 Task: Create a due date automation trigger when advanced on, on the tuesday after a card is due add fields without custom field "Resume" set to a date not in this week at 11:00 AM.
Action: Mouse moved to (1010, 78)
Screenshot: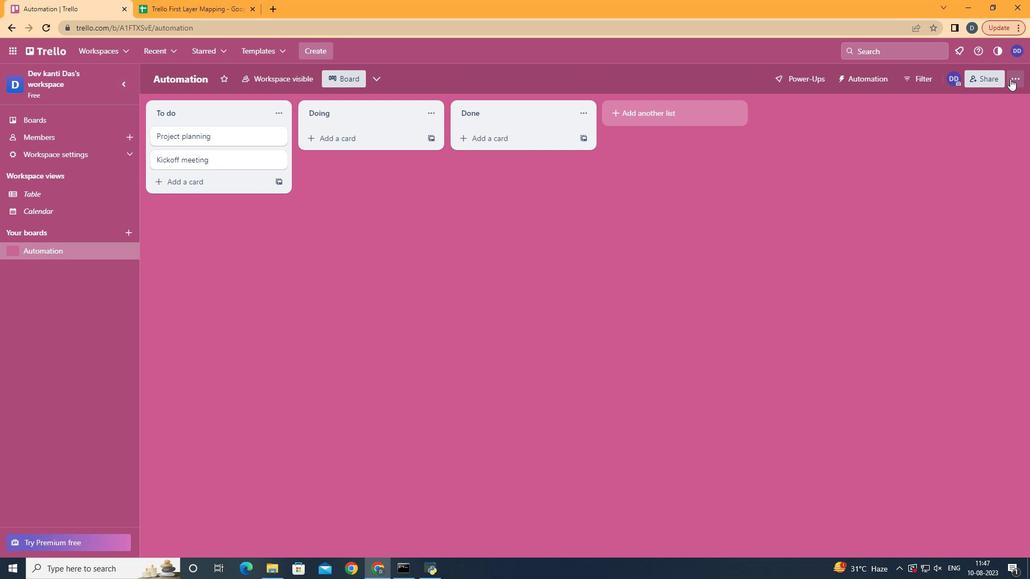 
Action: Mouse pressed left at (1010, 78)
Screenshot: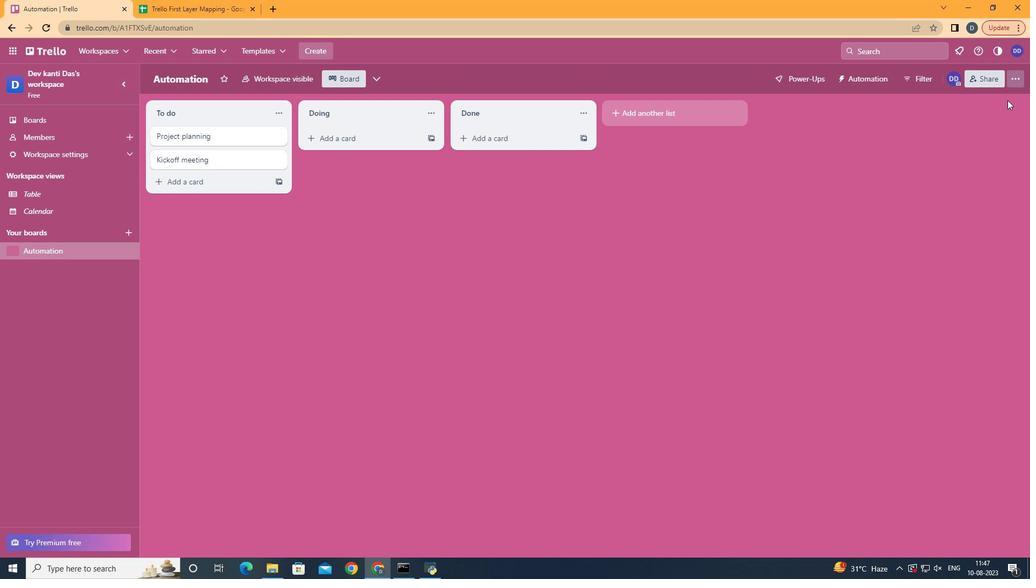 
Action: Mouse moved to (957, 211)
Screenshot: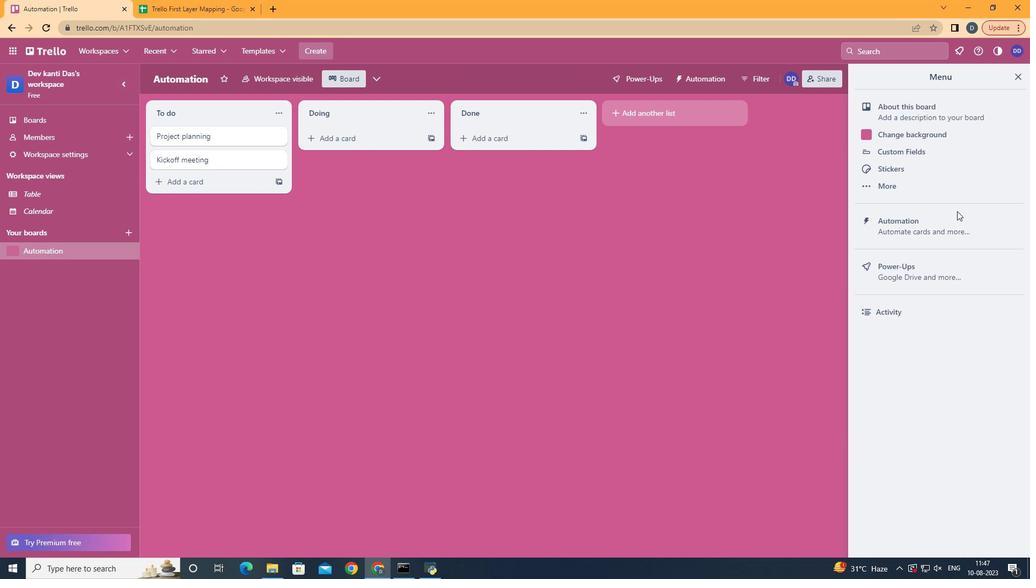 
Action: Mouse pressed left at (957, 211)
Screenshot: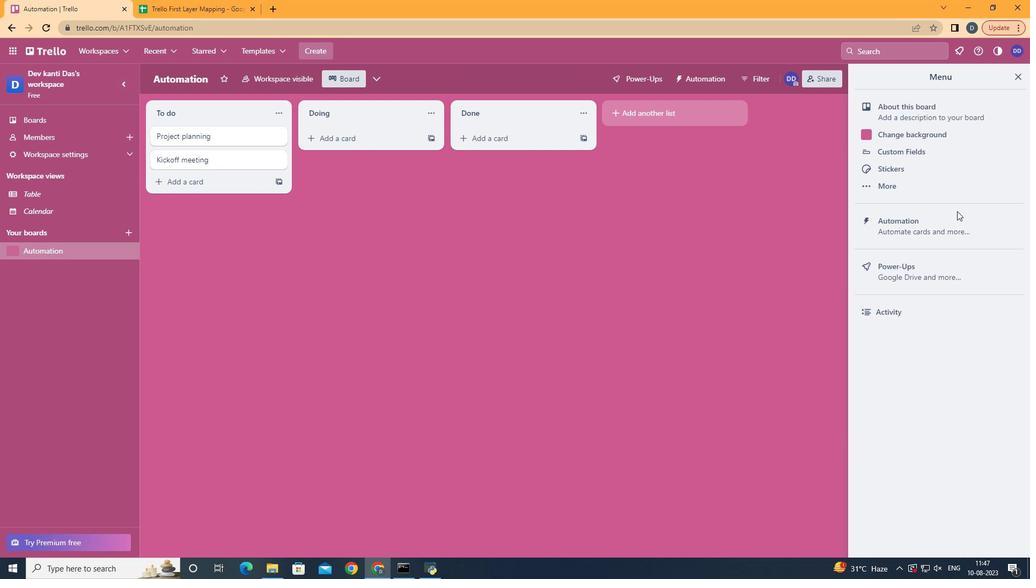
Action: Mouse moved to (947, 220)
Screenshot: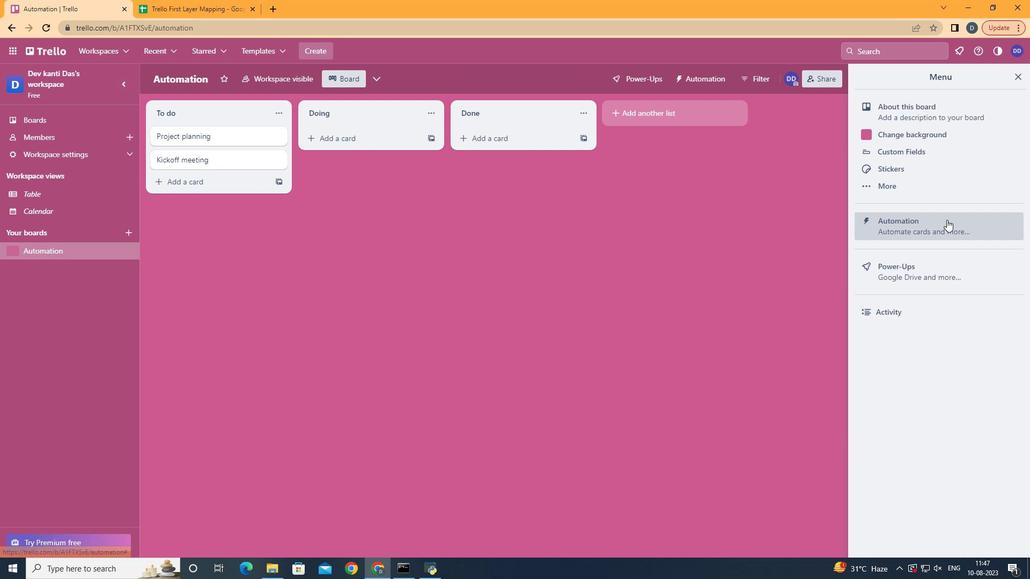 
Action: Mouse pressed left at (947, 220)
Screenshot: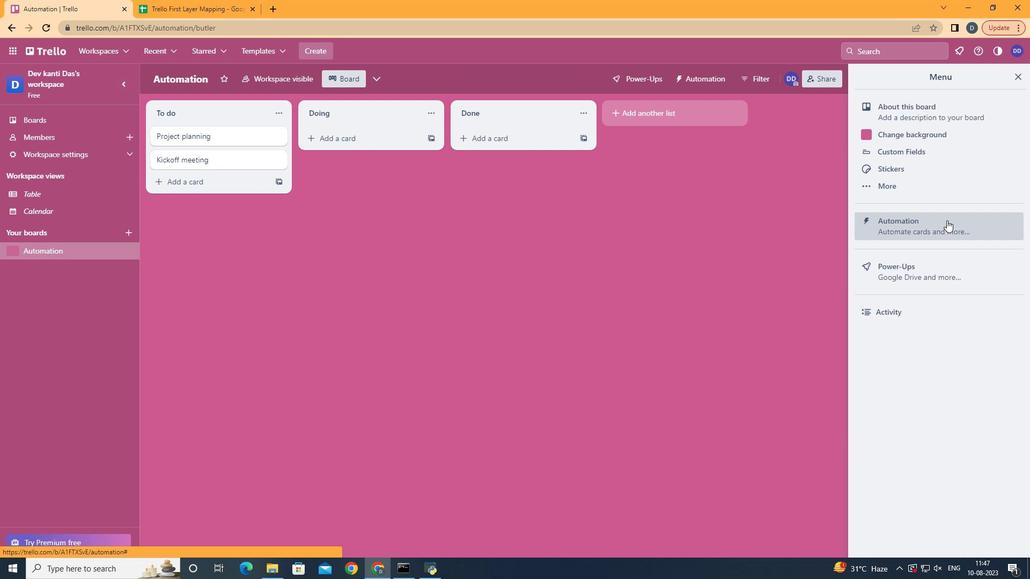 
Action: Mouse moved to (195, 223)
Screenshot: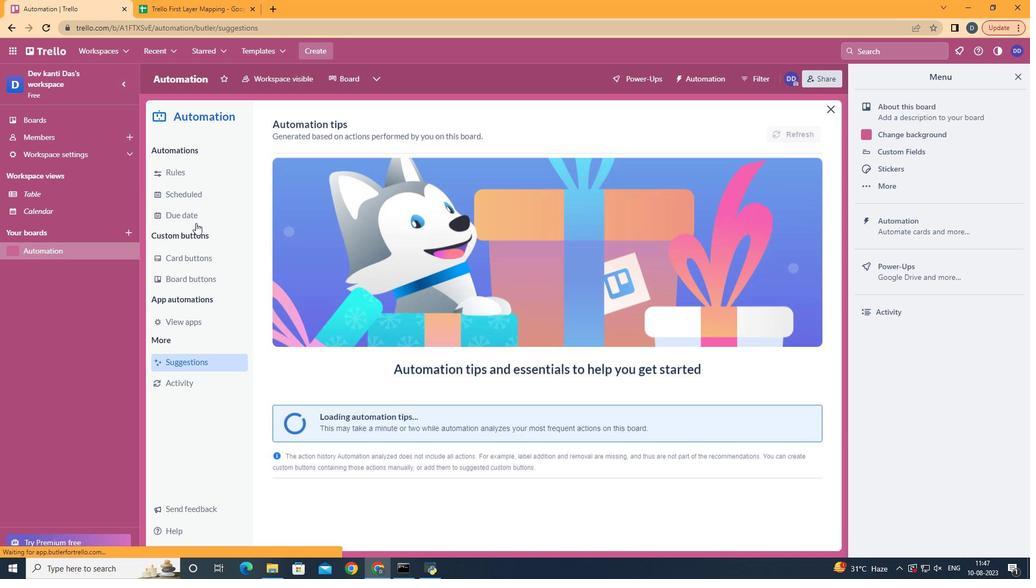 
Action: Mouse pressed left at (195, 223)
Screenshot: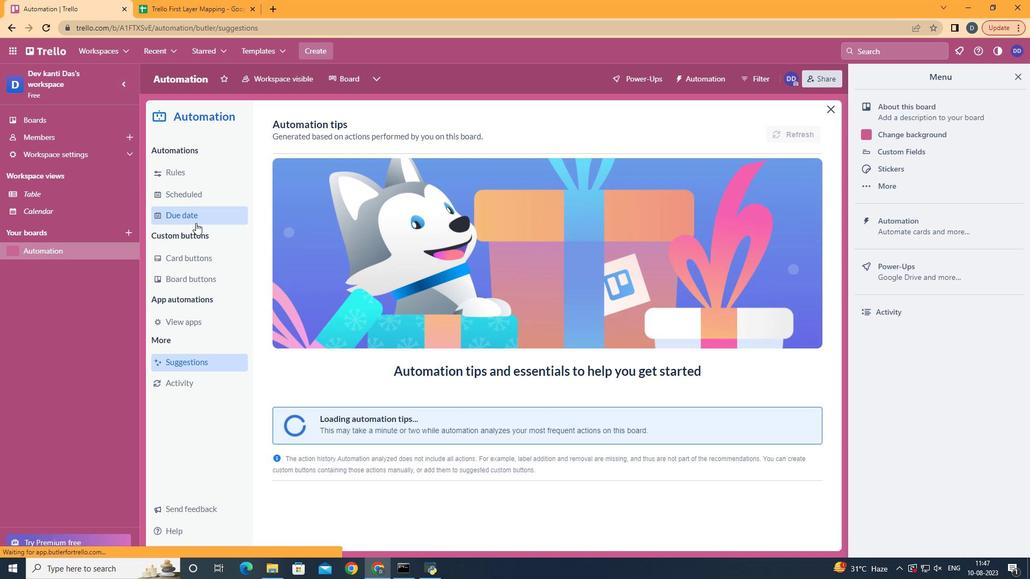 
Action: Mouse moved to (763, 130)
Screenshot: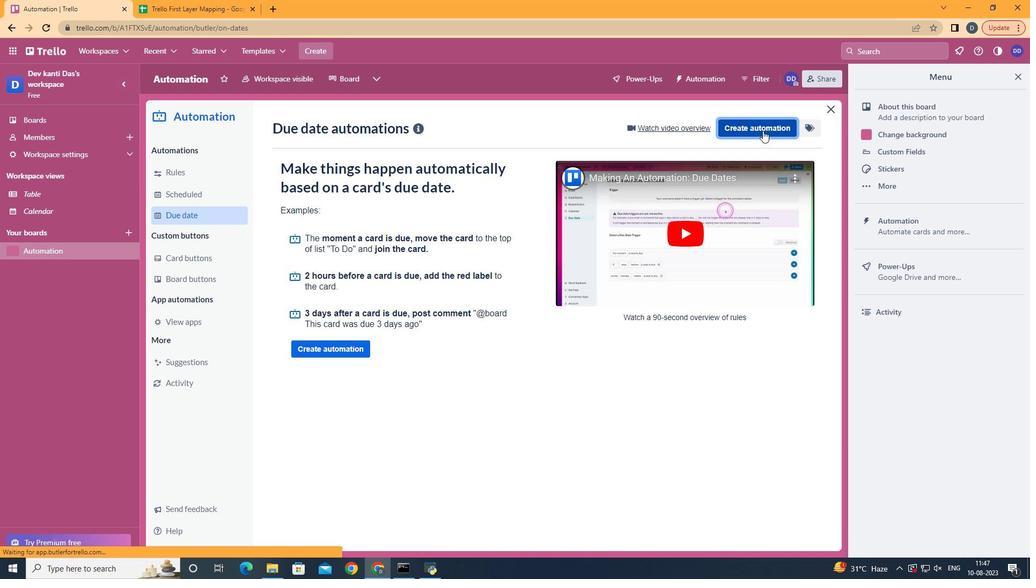 
Action: Mouse pressed left at (763, 130)
Screenshot: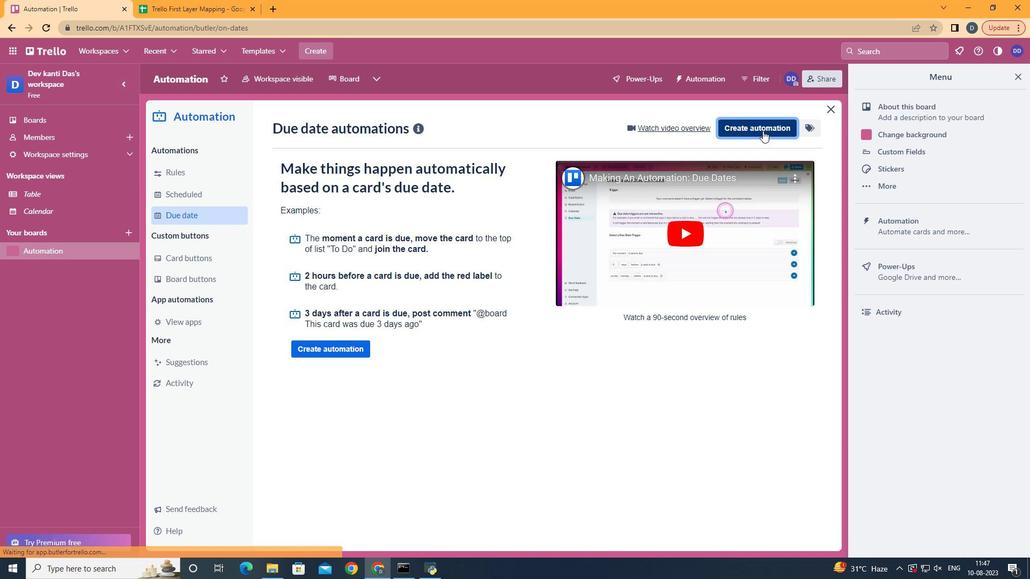 
Action: Mouse moved to (541, 229)
Screenshot: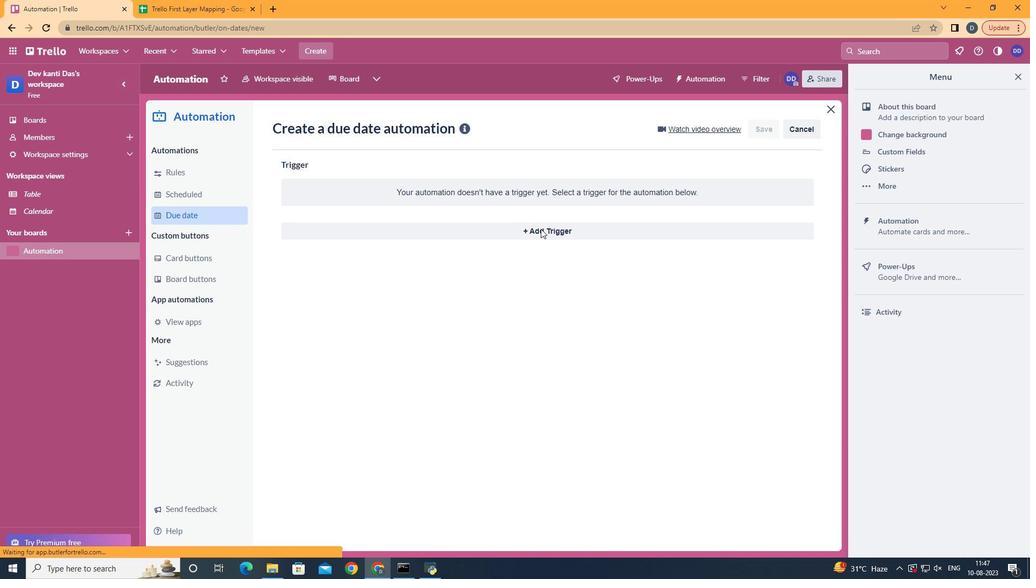 
Action: Mouse pressed left at (541, 229)
Screenshot: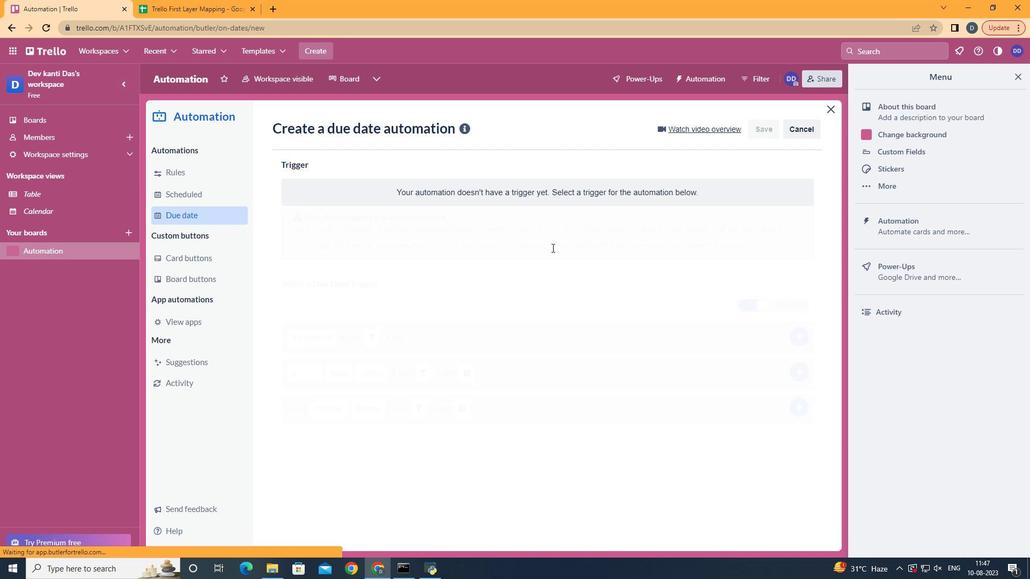 
Action: Mouse moved to (347, 296)
Screenshot: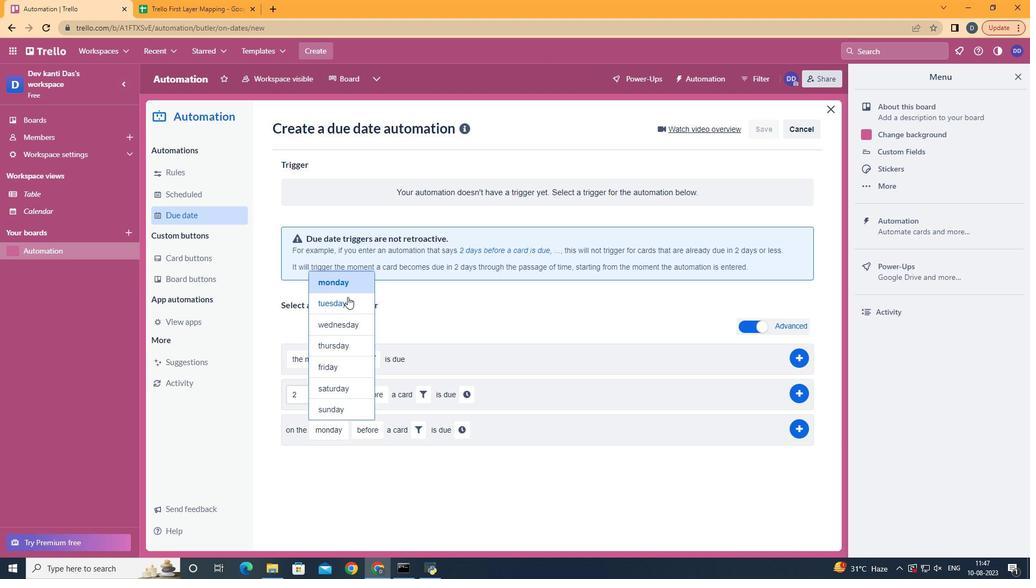 
Action: Mouse pressed left at (347, 296)
Screenshot: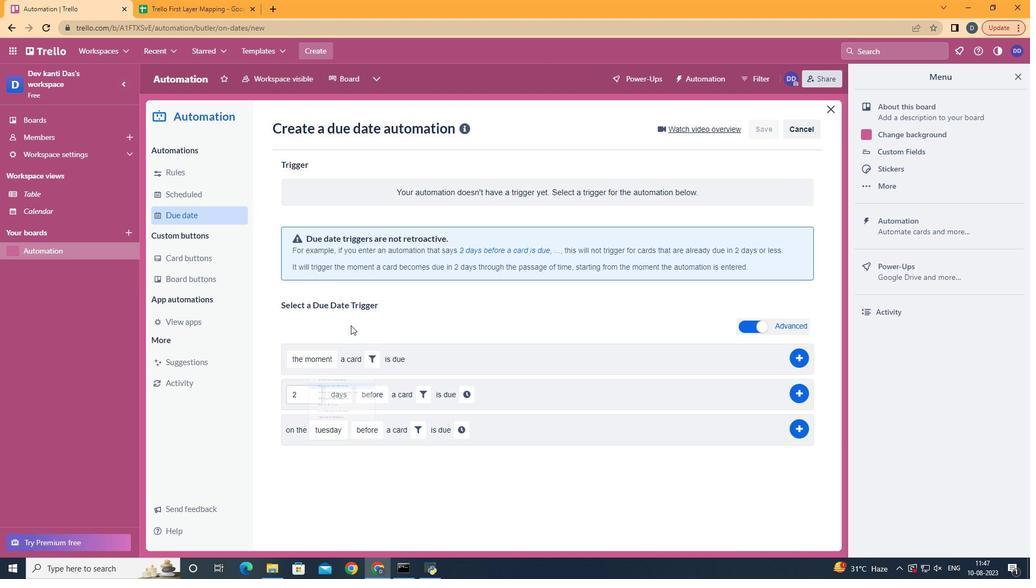 
Action: Mouse moved to (373, 470)
Screenshot: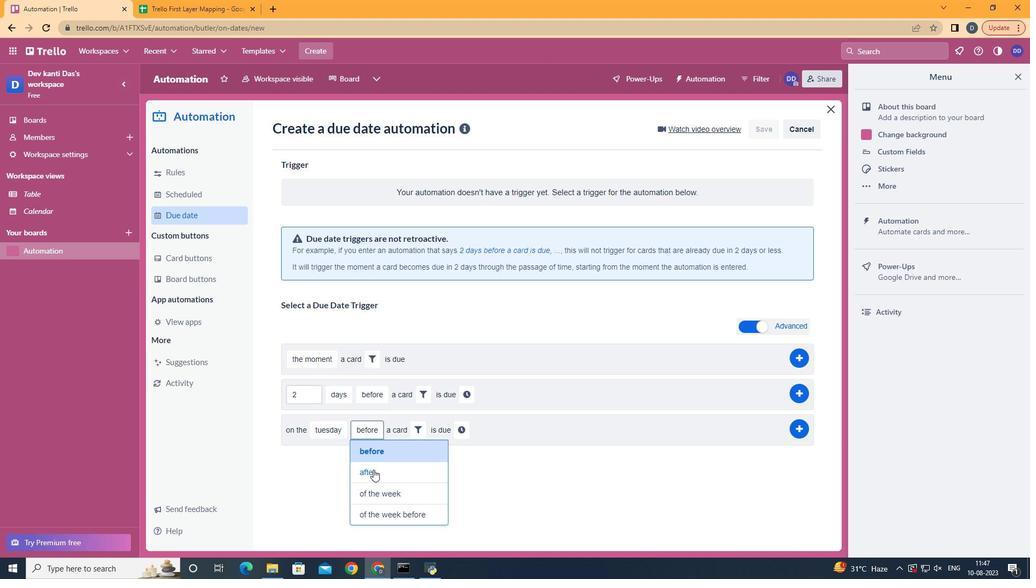 
Action: Mouse pressed left at (373, 470)
Screenshot: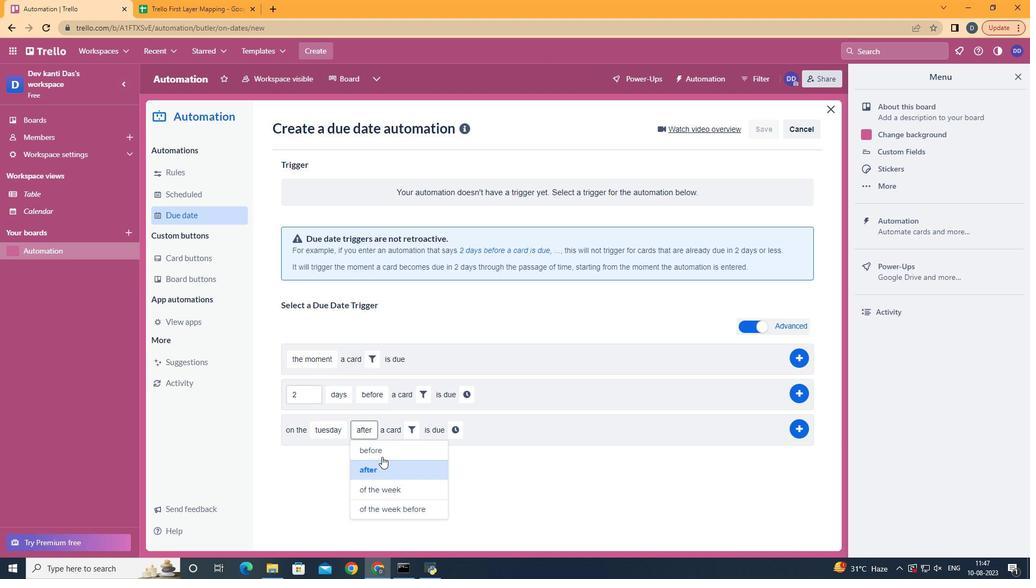 
Action: Mouse moved to (417, 426)
Screenshot: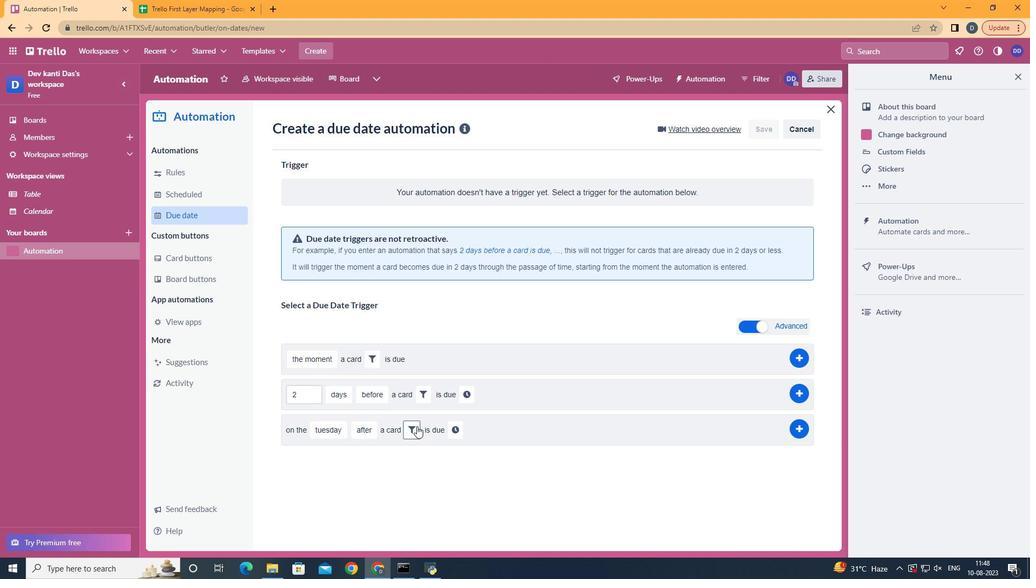 
Action: Mouse pressed left at (417, 426)
Screenshot: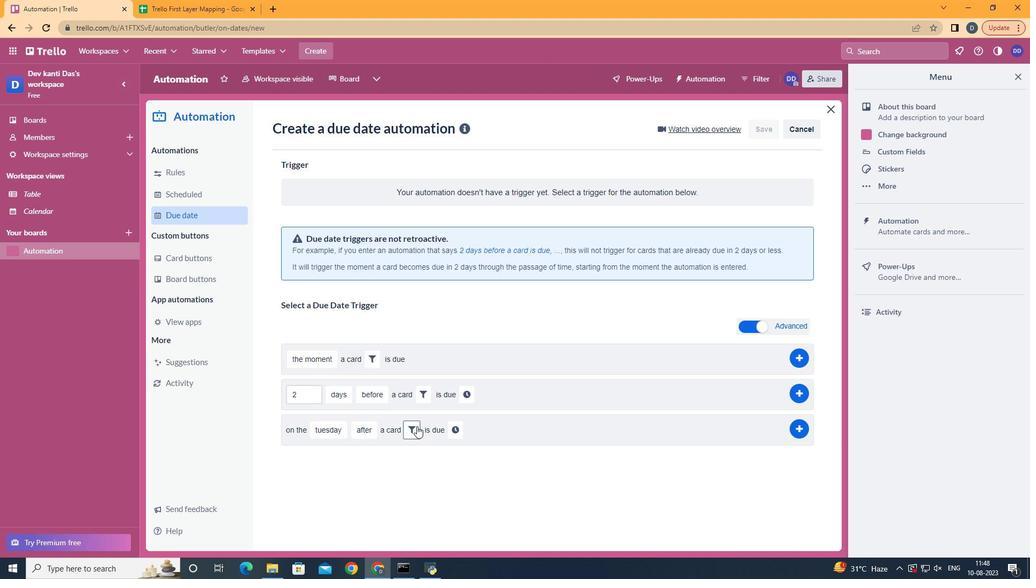
Action: Mouse moved to (568, 465)
Screenshot: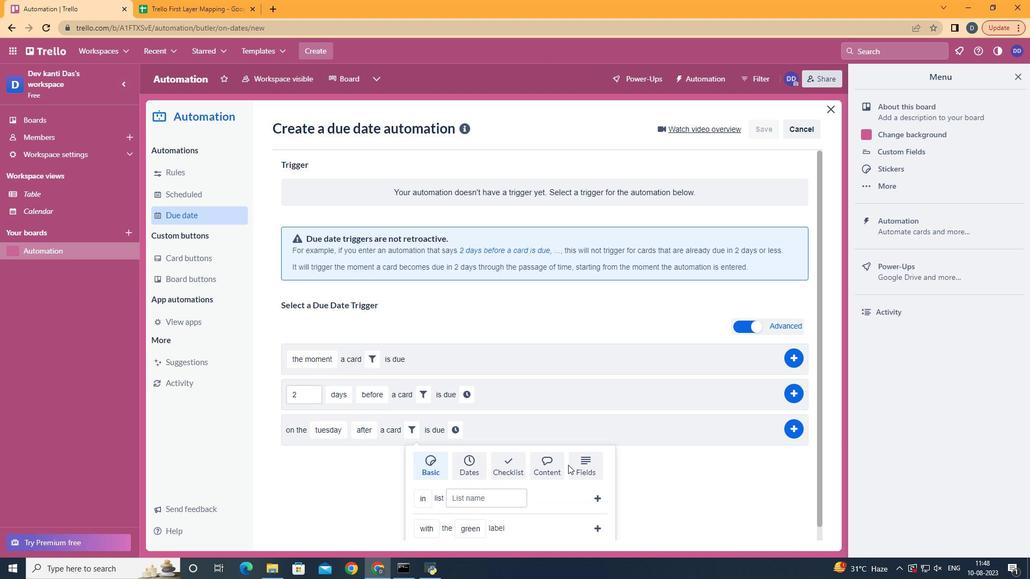 
Action: Mouse pressed left at (568, 465)
Screenshot: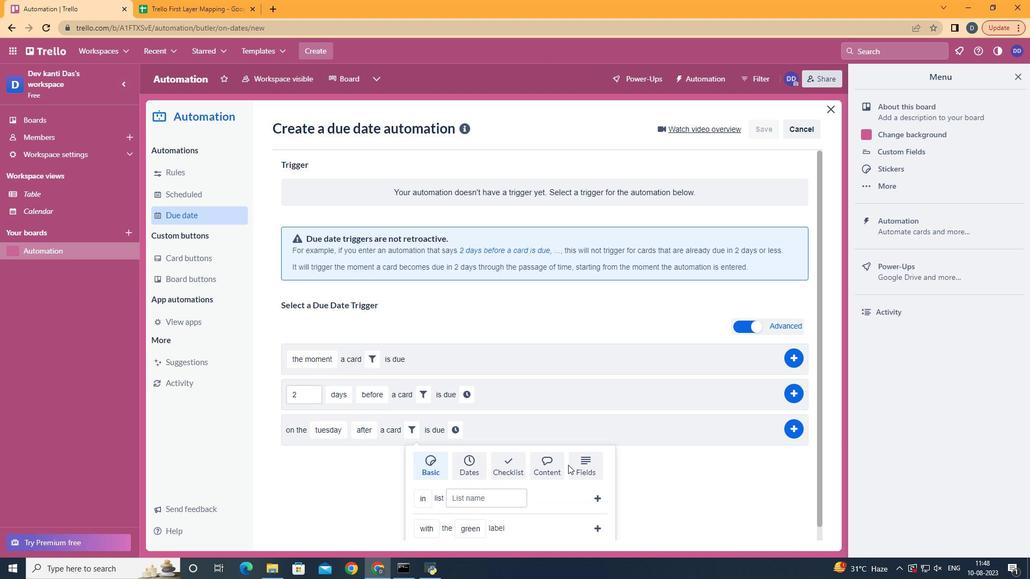 
Action: Mouse moved to (574, 467)
Screenshot: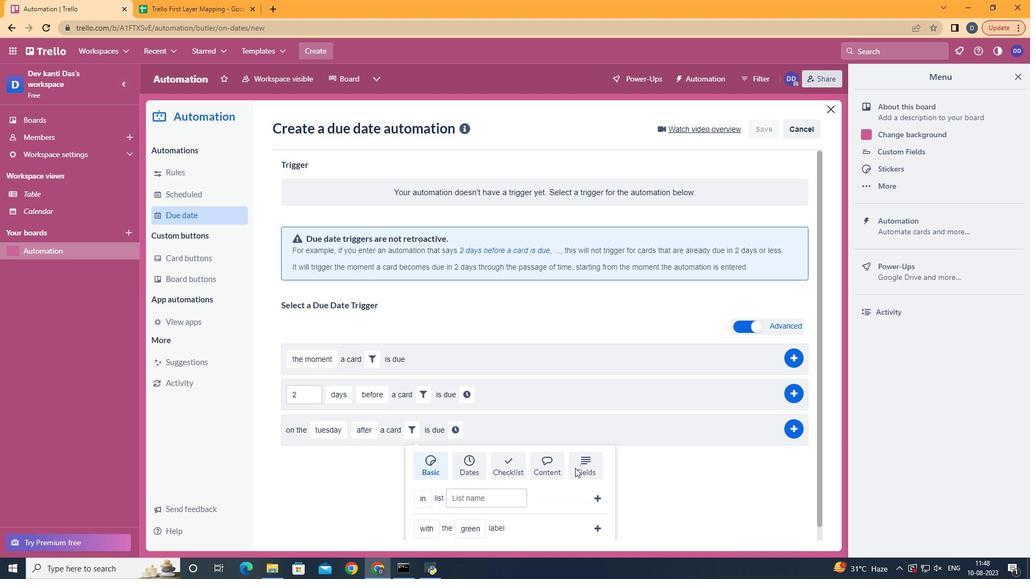 
Action: Mouse pressed left at (574, 467)
Screenshot: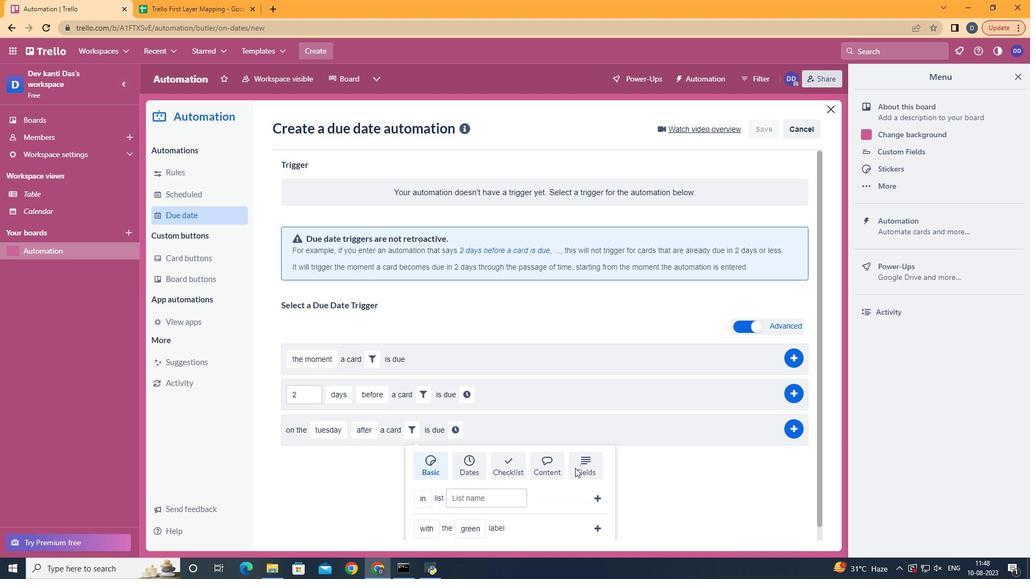 
Action: Mouse moved to (577, 468)
Screenshot: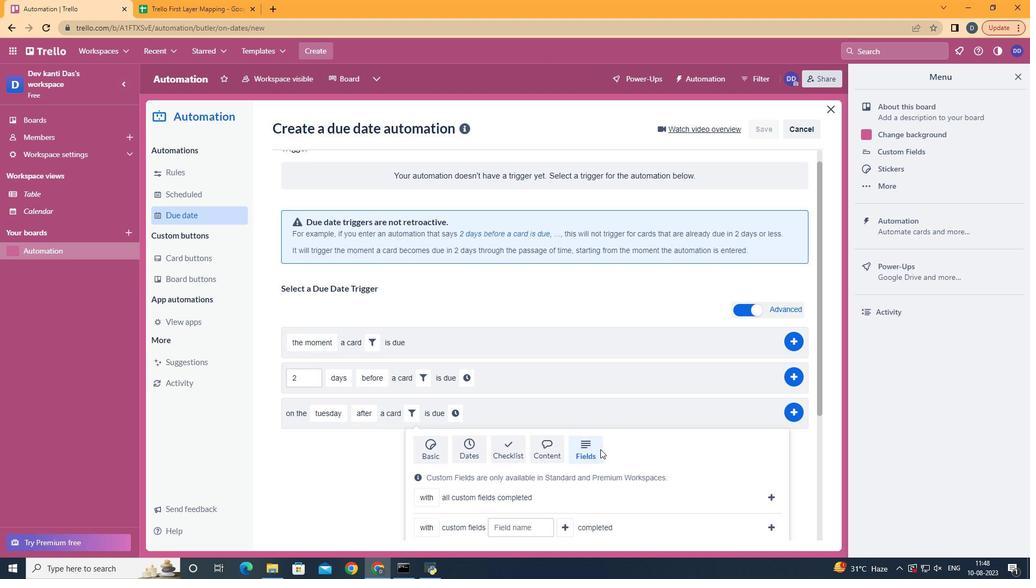 
Action: Mouse scrolled (577, 468) with delta (0, 0)
Screenshot: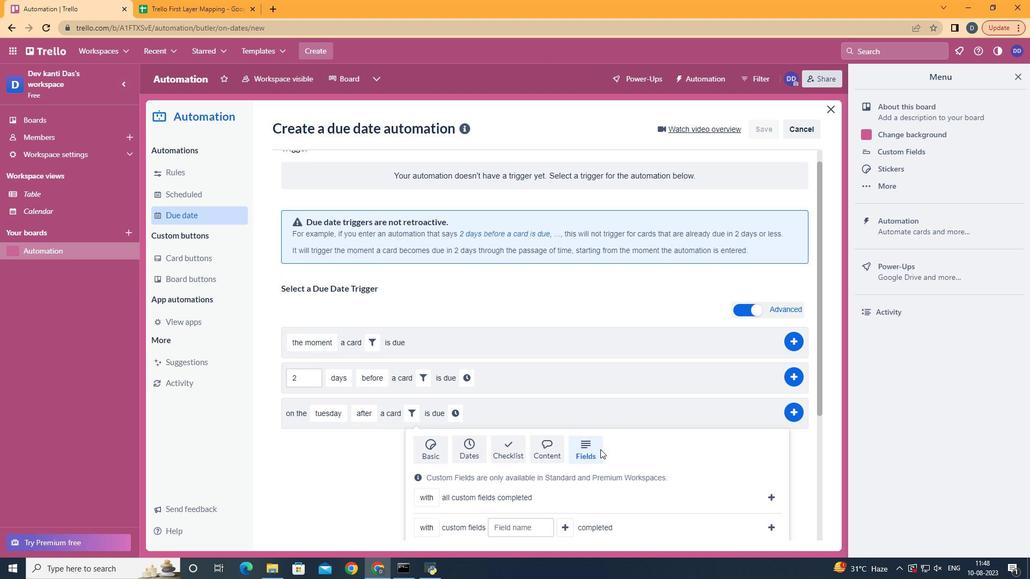 
Action: Mouse scrolled (577, 468) with delta (0, 0)
Screenshot: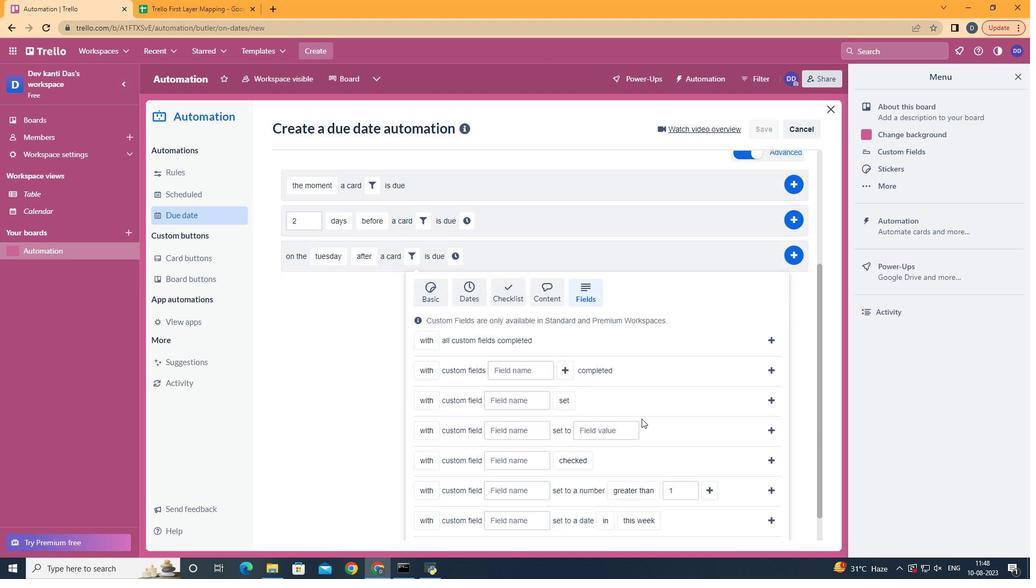 
Action: Mouse scrolled (577, 468) with delta (0, 0)
Screenshot: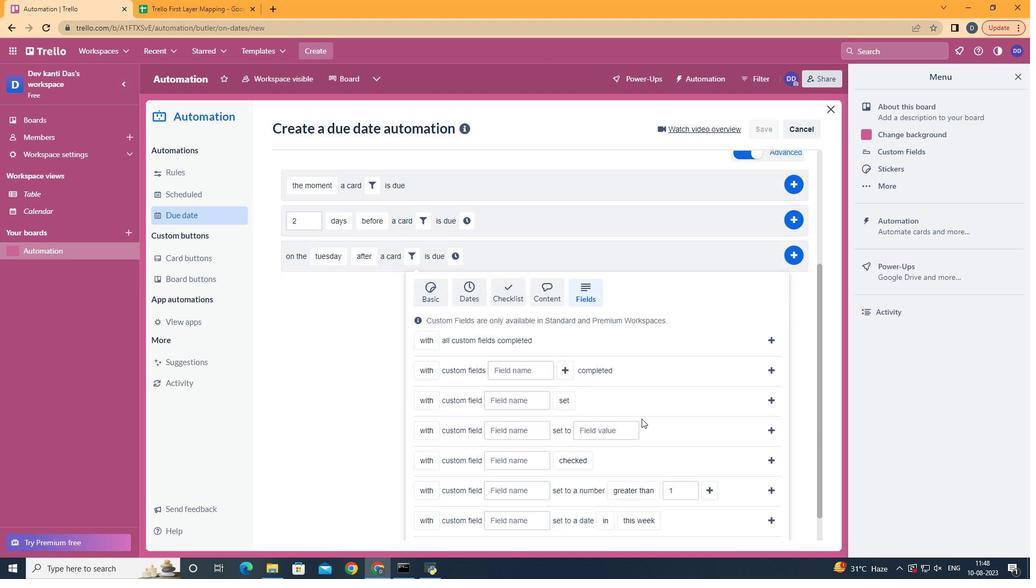 
Action: Mouse scrolled (577, 468) with delta (0, 0)
Screenshot: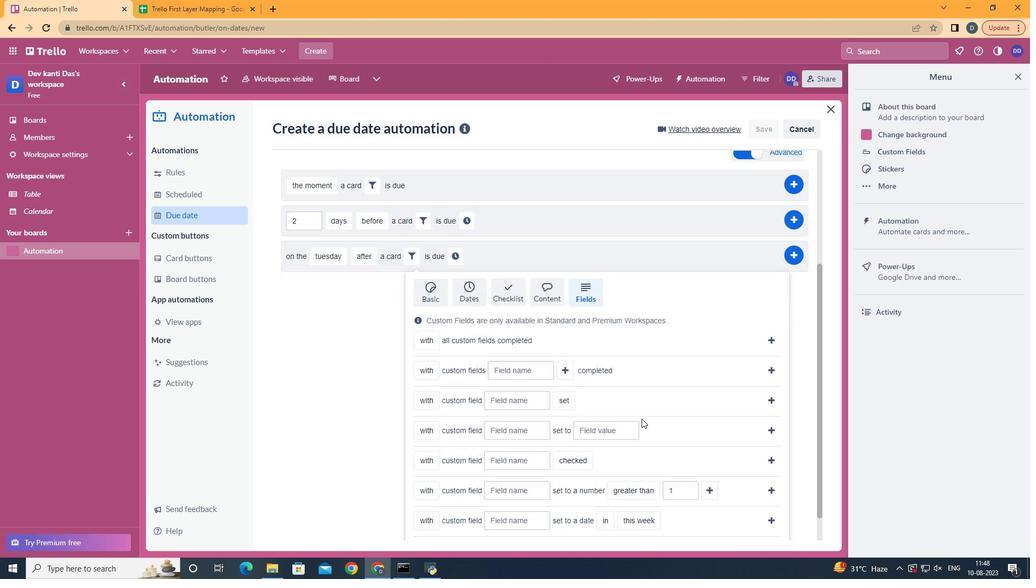 
Action: Mouse scrolled (577, 468) with delta (0, 0)
Screenshot: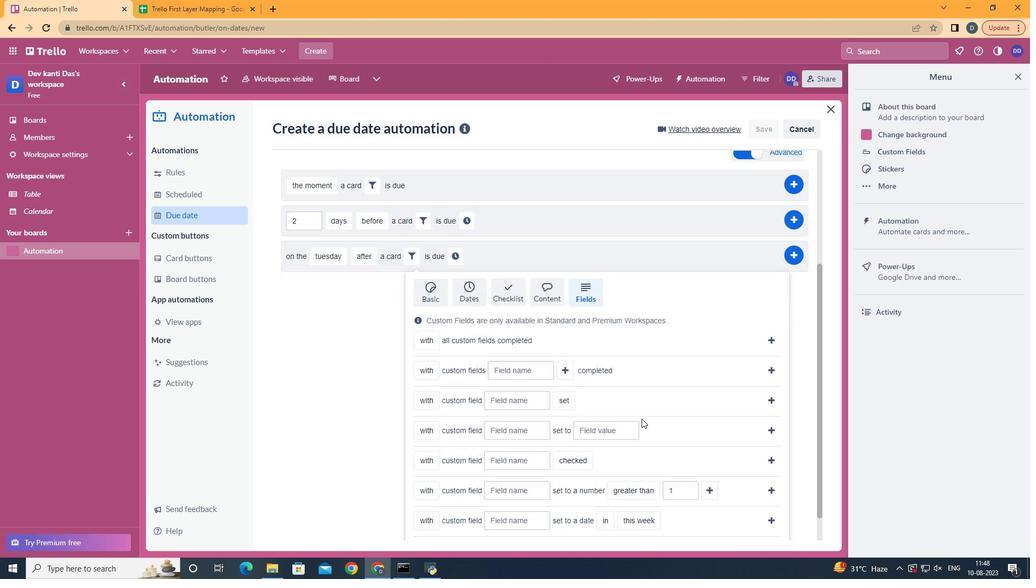 
Action: Mouse moved to (436, 528)
Screenshot: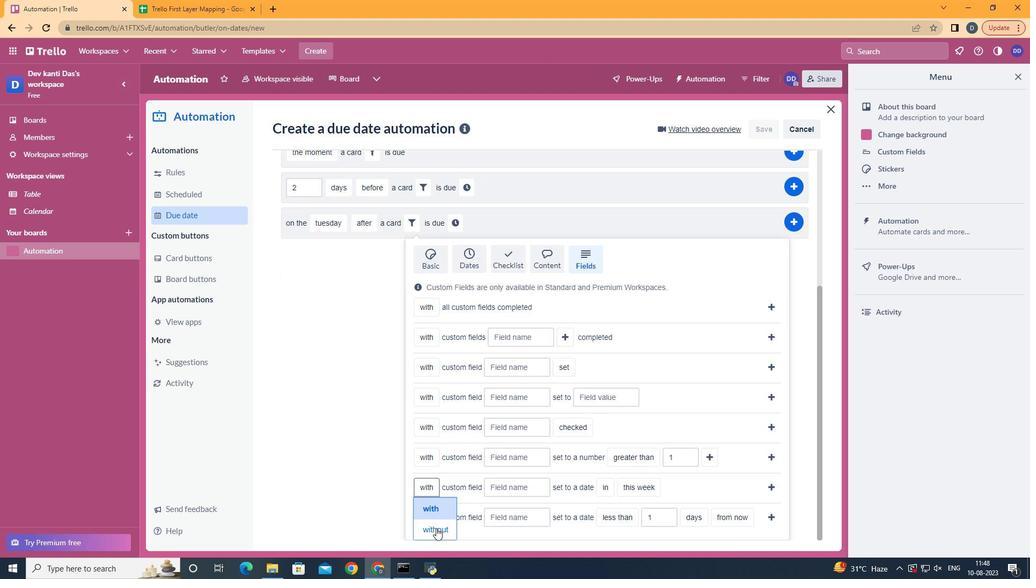 
Action: Mouse pressed left at (436, 528)
Screenshot: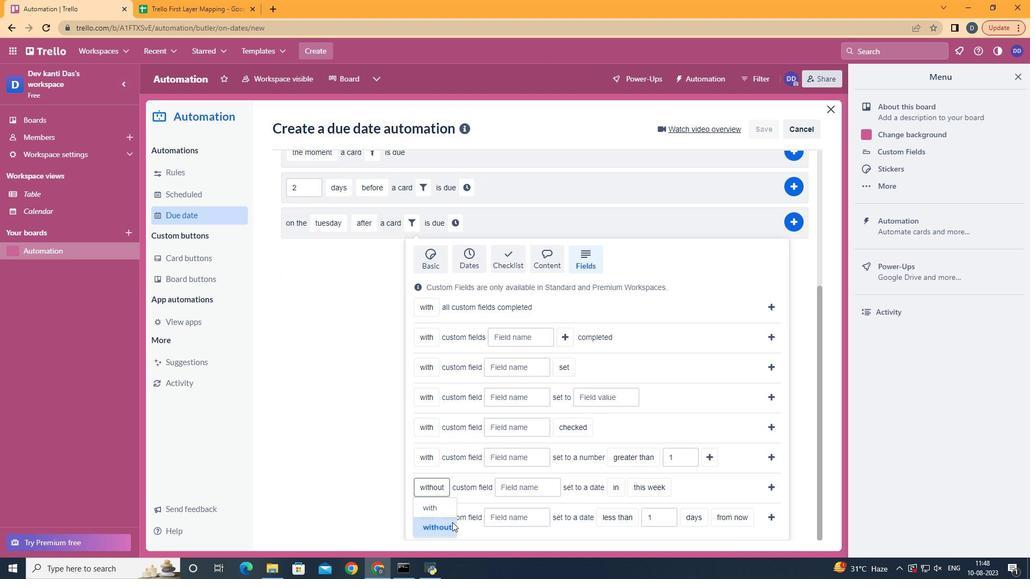 
Action: Mouse moved to (537, 491)
Screenshot: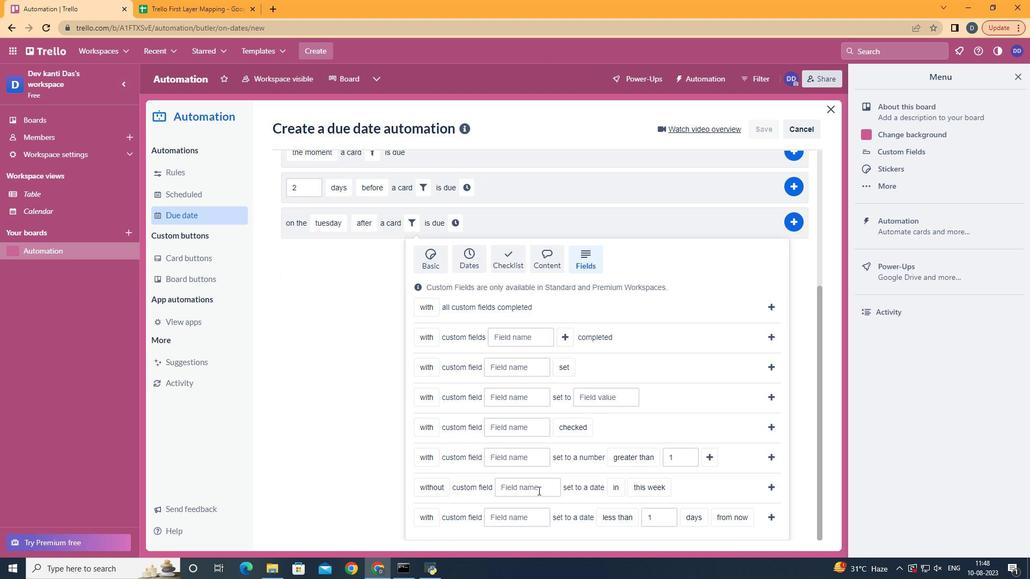 
Action: Mouse pressed left at (537, 491)
Screenshot: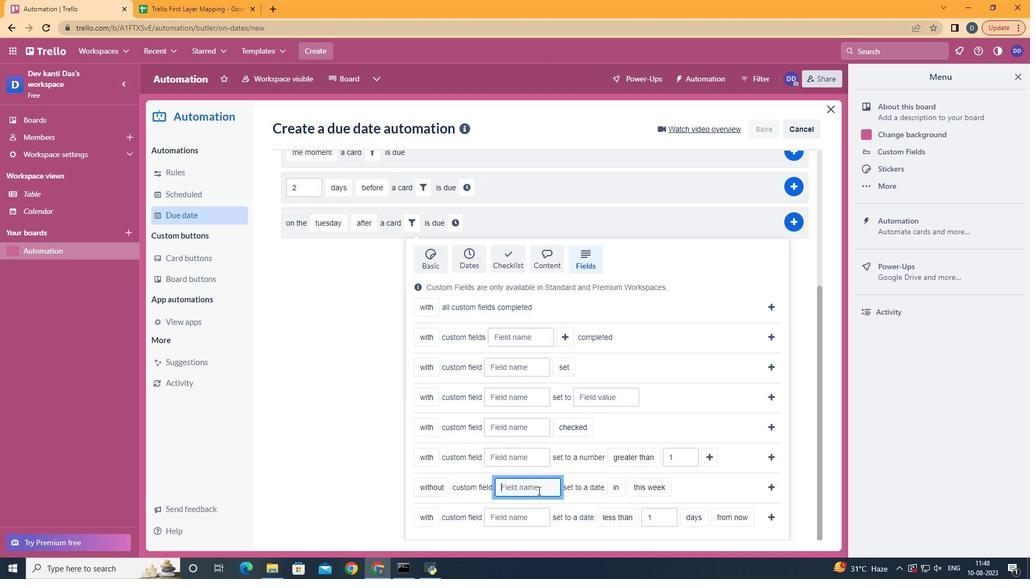 
Action: Mouse moved to (538, 491)
Screenshot: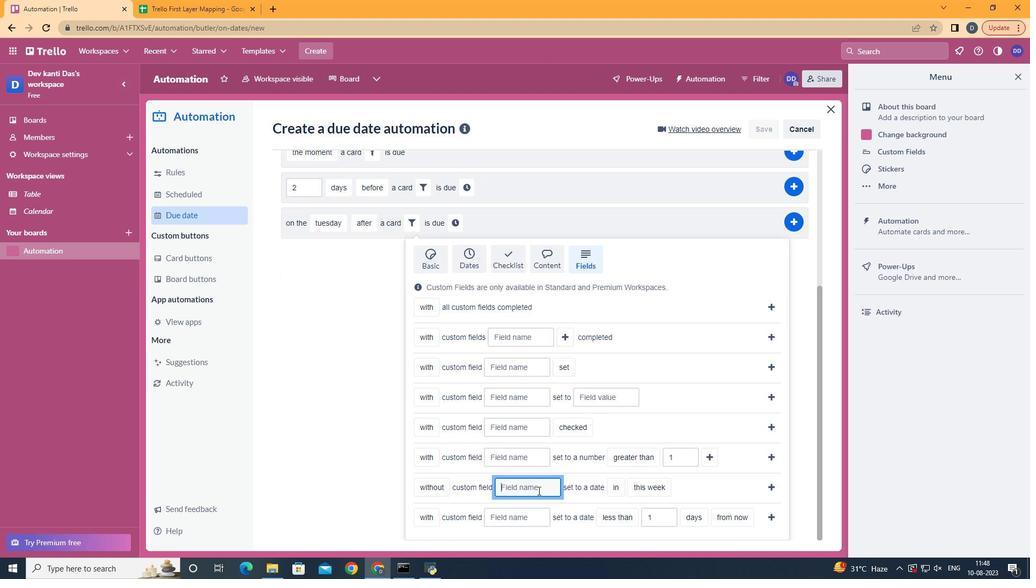 
Action: Key pressed <Key.shift>Resume
Screenshot: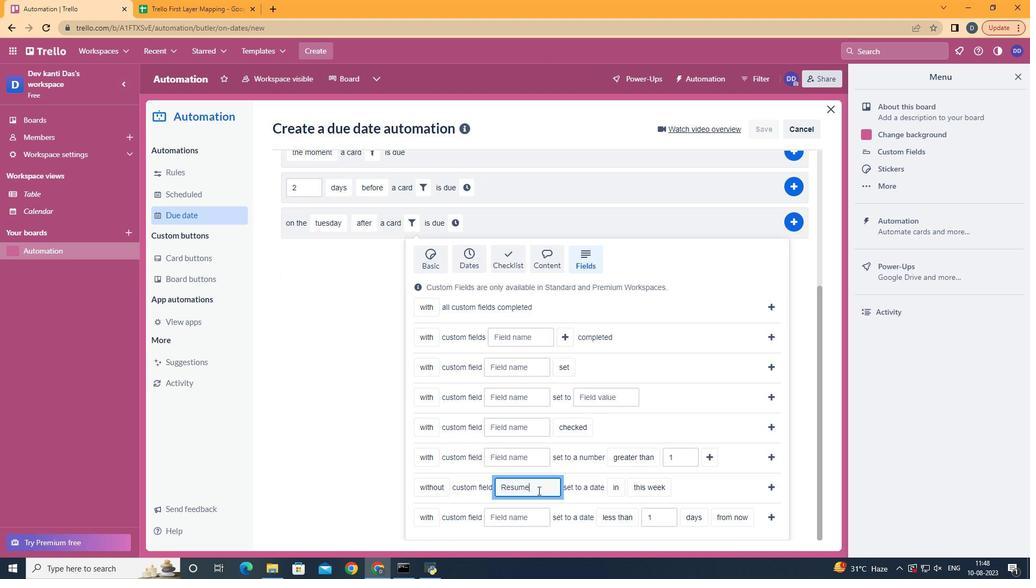 
Action: Mouse moved to (622, 534)
Screenshot: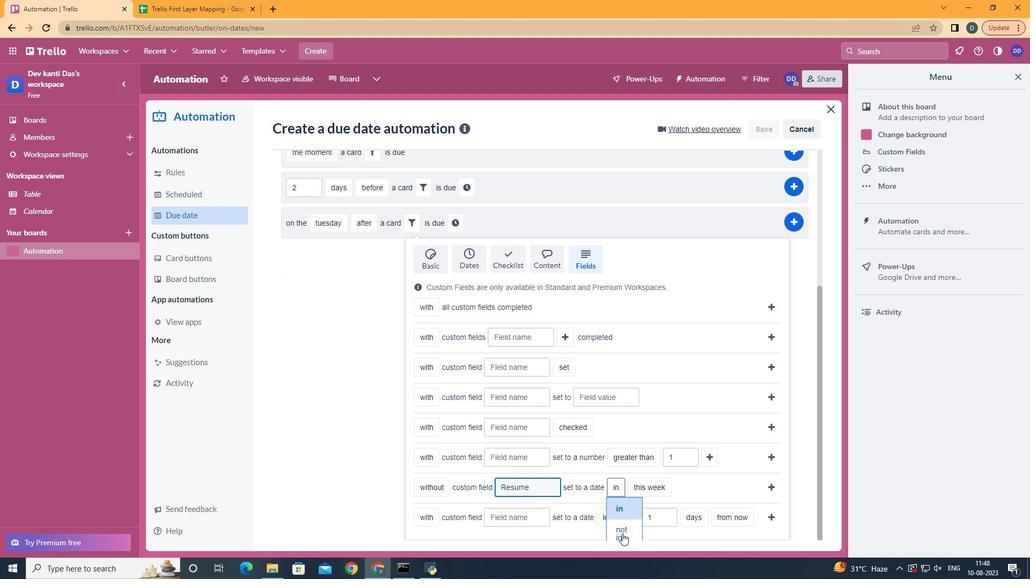 
Action: Mouse pressed left at (622, 534)
Screenshot: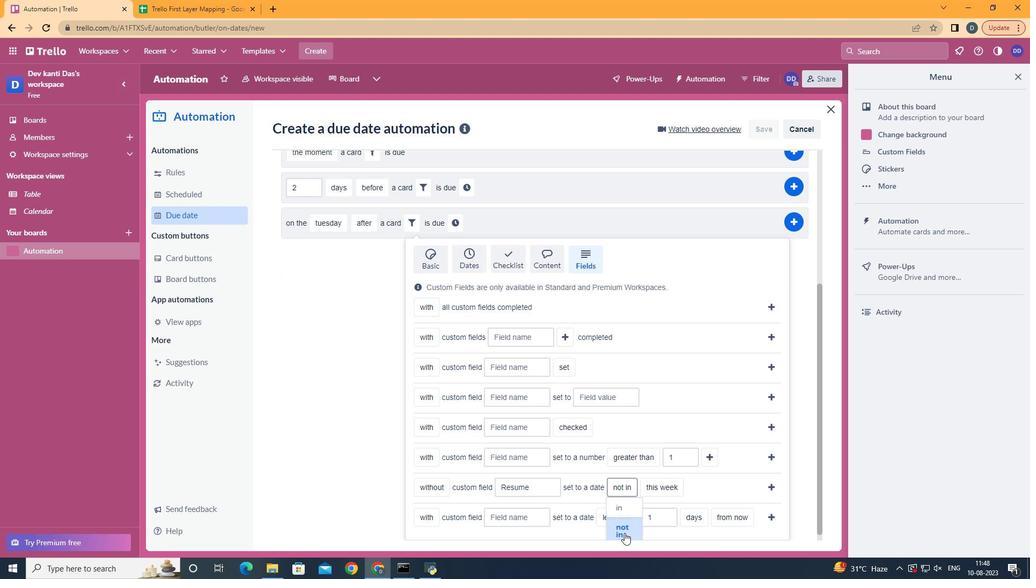 
Action: Mouse moved to (780, 487)
Screenshot: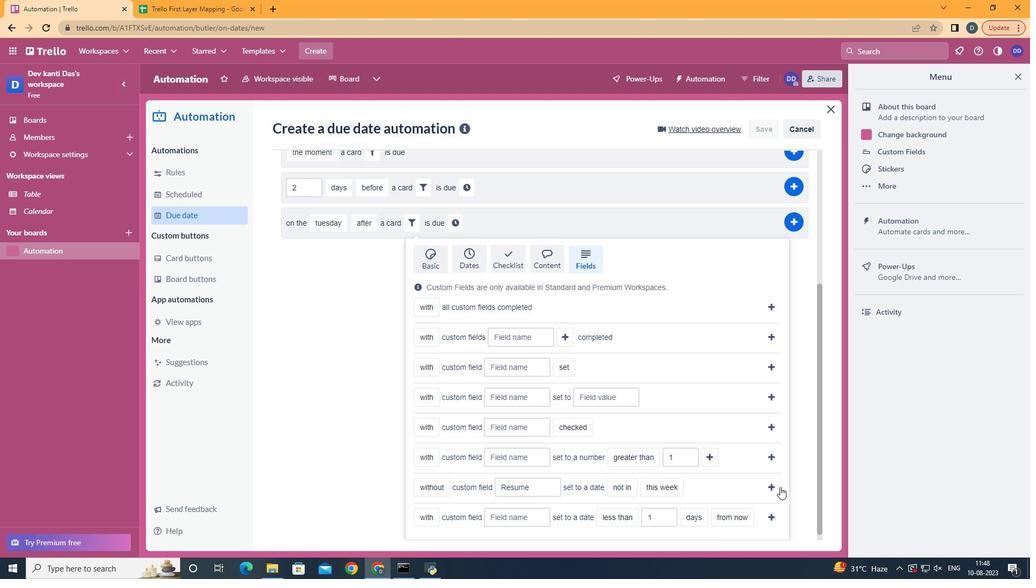 
Action: Mouse pressed left at (780, 487)
Screenshot: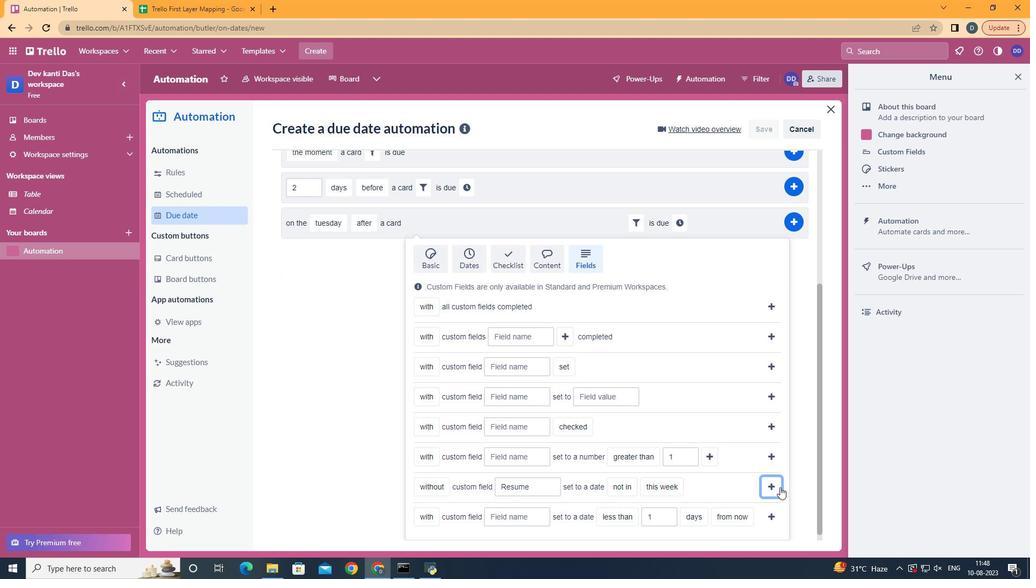 
Action: Mouse moved to (681, 432)
Screenshot: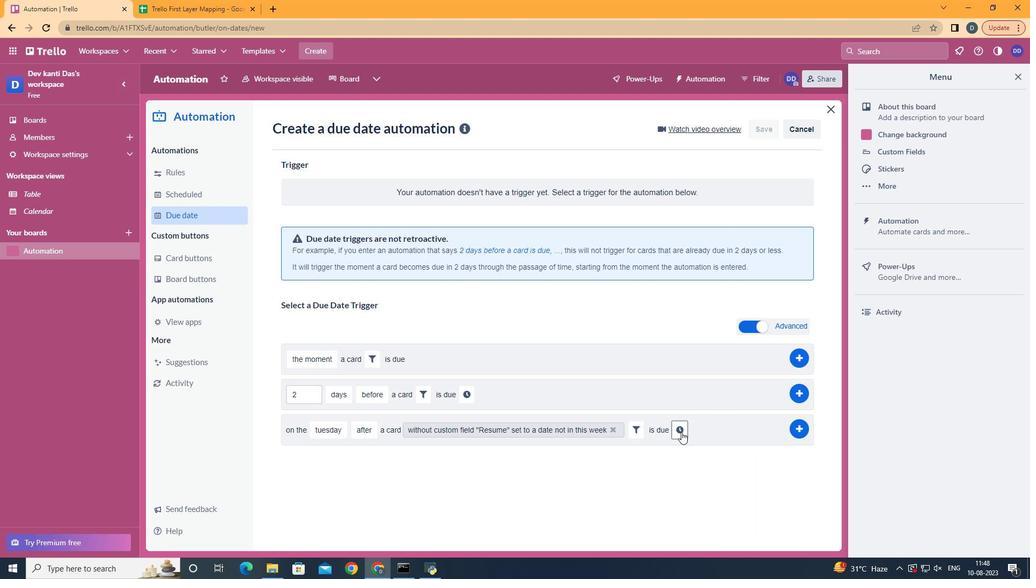 
Action: Mouse pressed left at (681, 432)
Screenshot: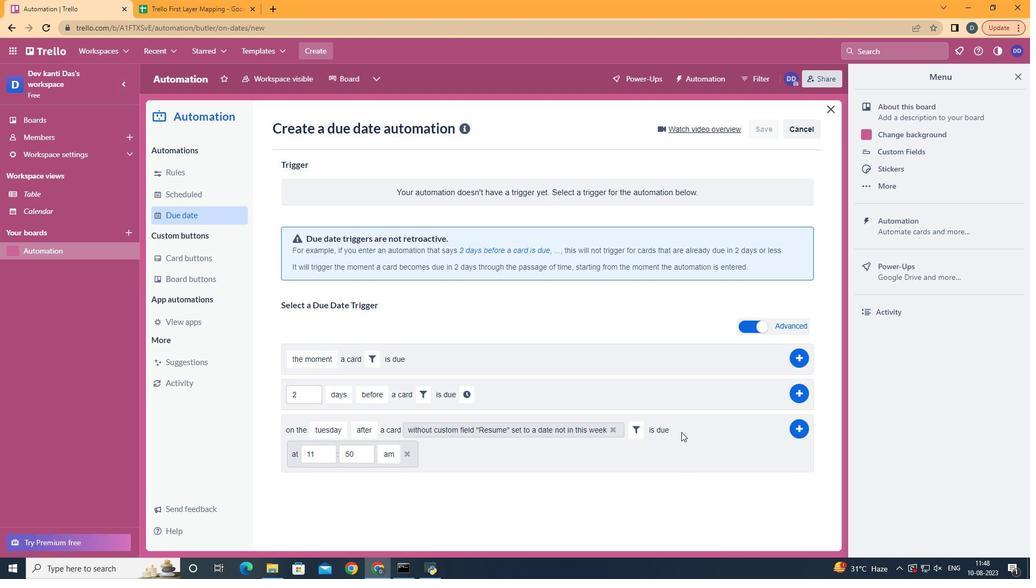 
Action: Mouse moved to (367, 452)
Screenshot: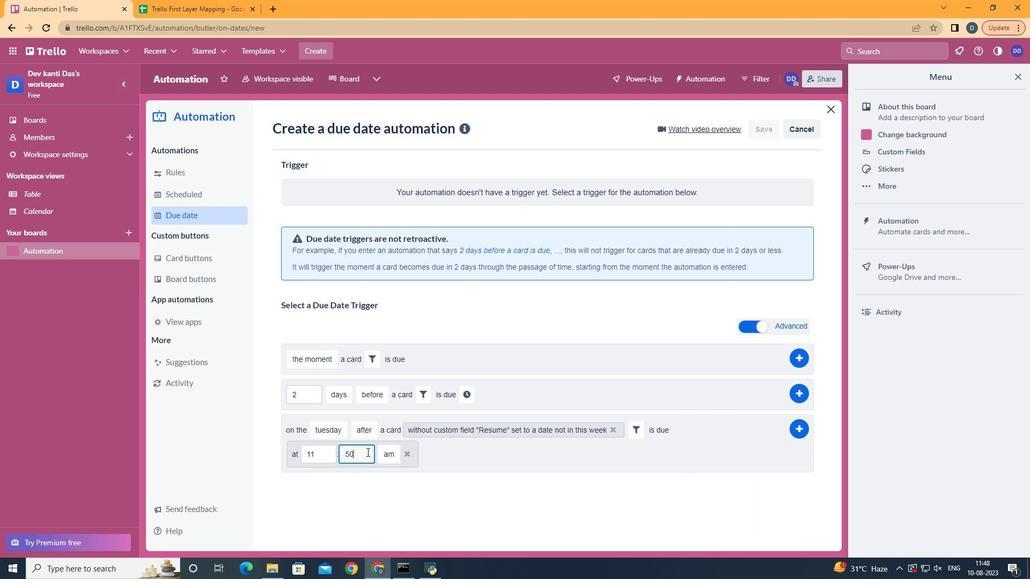 
Action: Mouse pressed left at (367, 452)
Screenshot: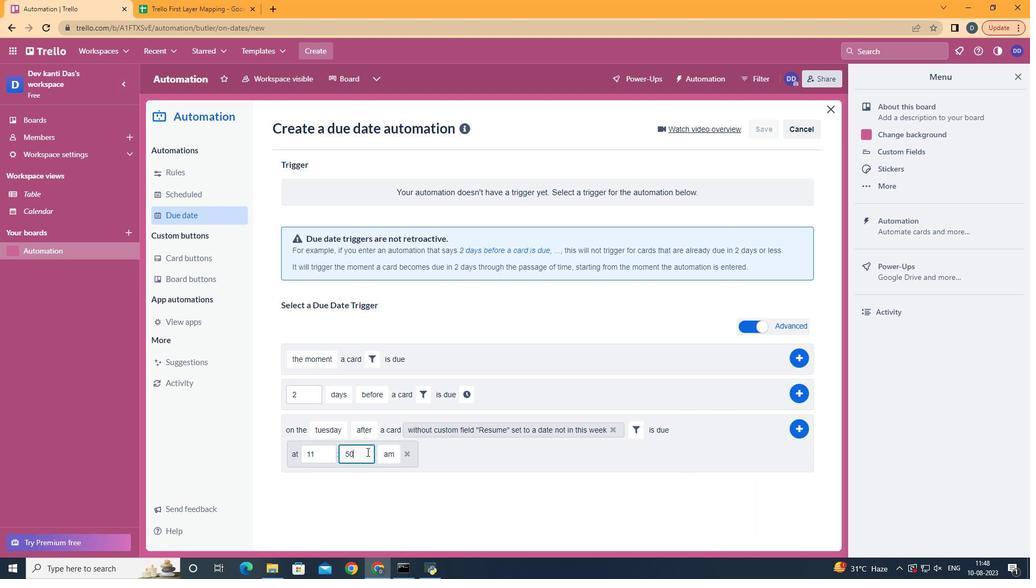 
Action: Key pressed <Key.backspace><Key.backspace>00
Screenshot: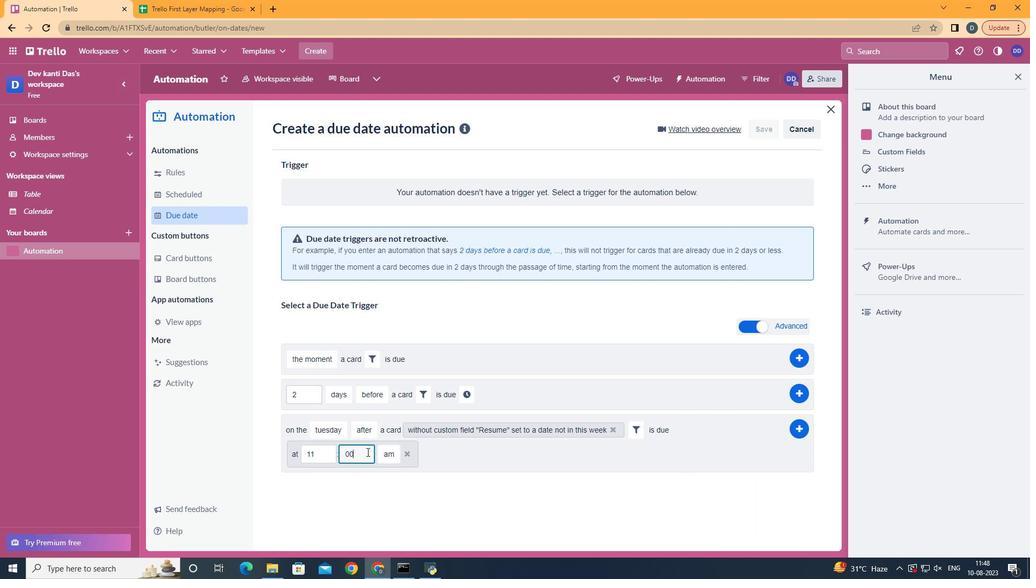 
Action: Mouse moved to (793, 428)
Screenshot: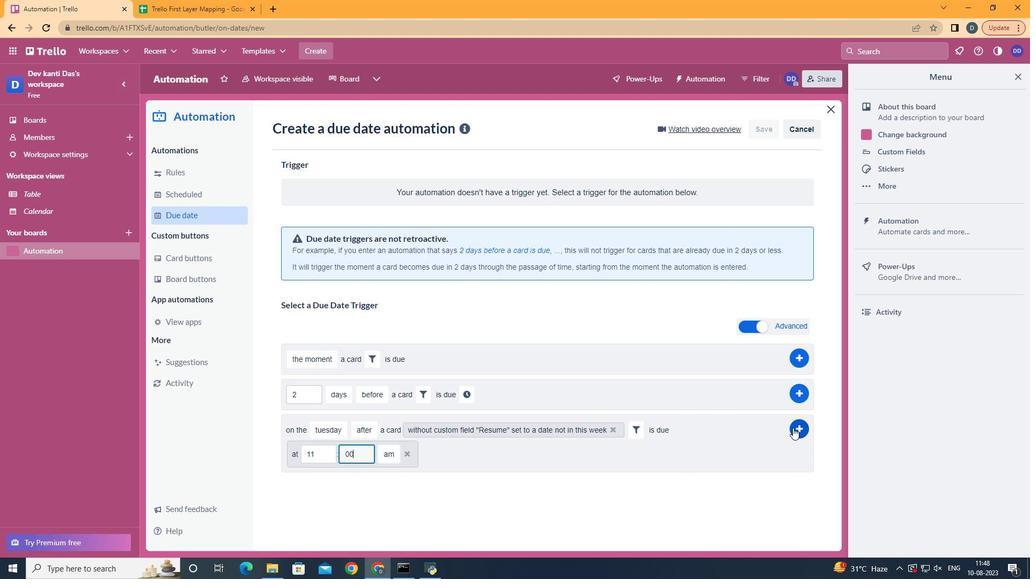 
Action: Mouse pressed left at (793, 428)
Screenshot: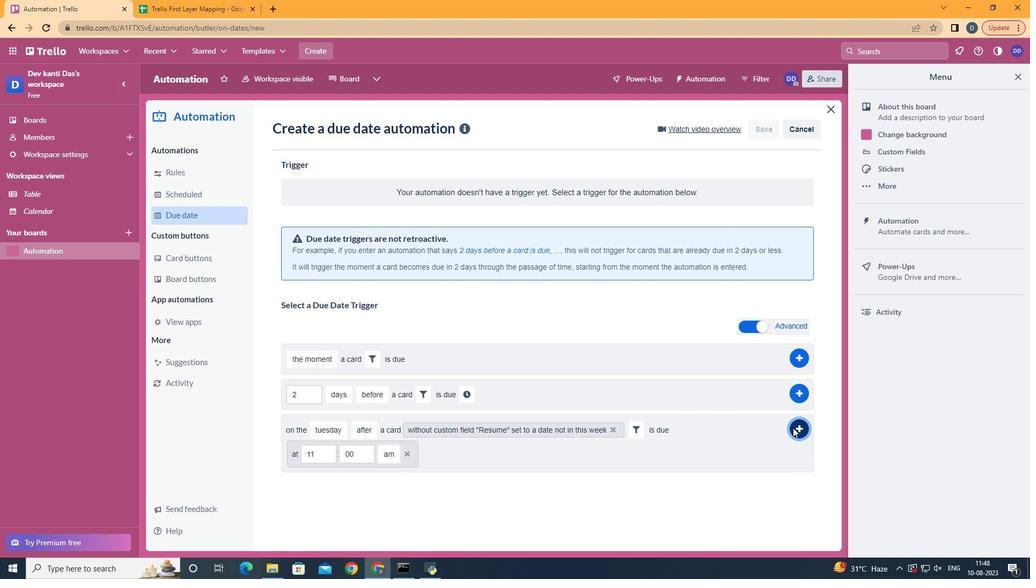 
Action: Mouse moved to (558, 290)
Screenshot: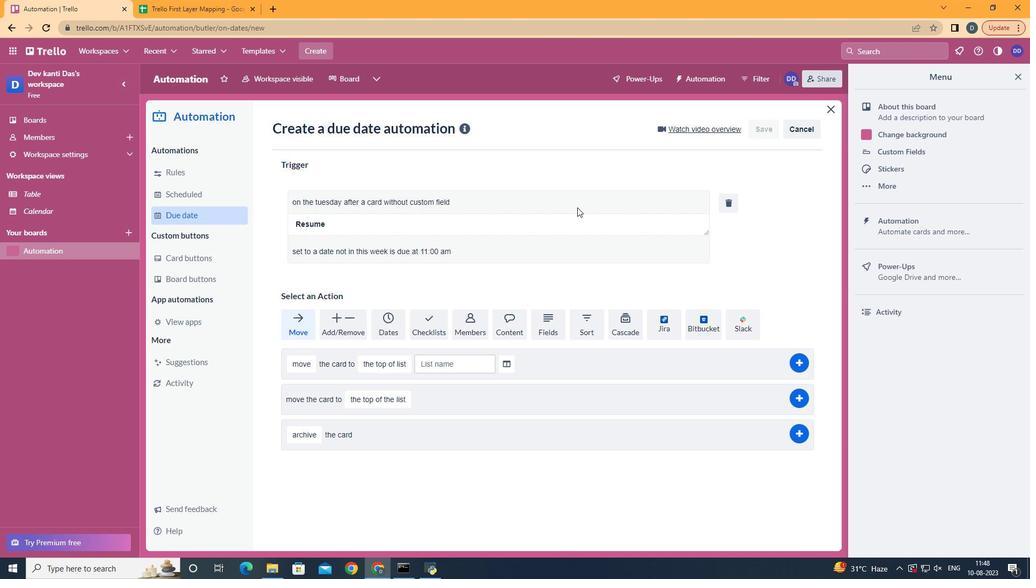 
